 Task: Apply bulleted list to description text.
Action: Mouse moved to (500, 400)
Screenshot: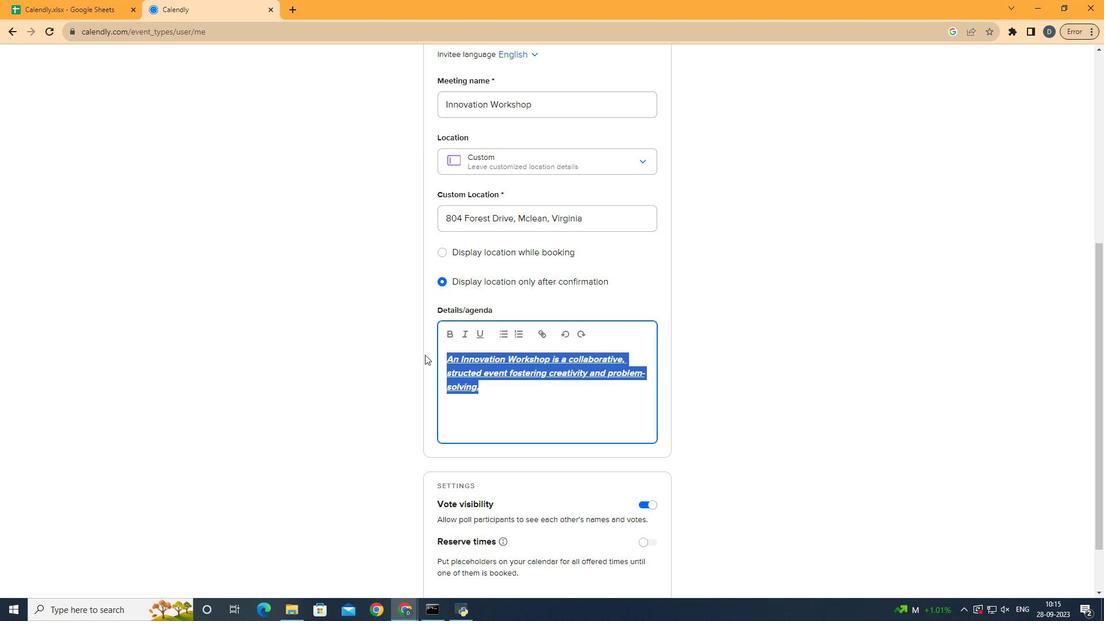 
Action: Mouse pressed left at (500, 400)
Screenshot: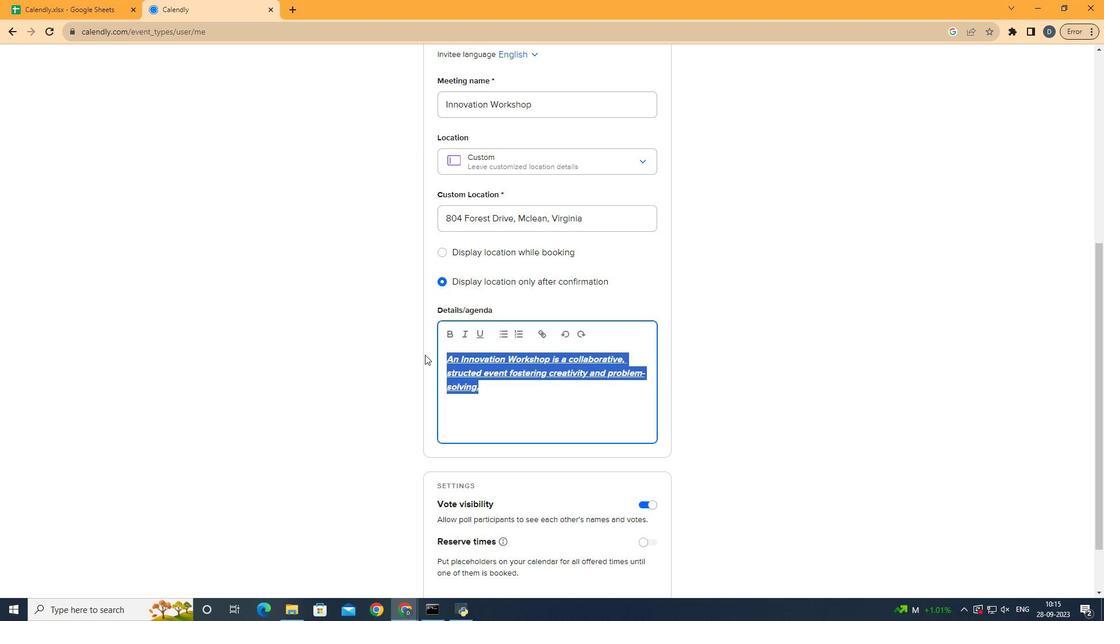 
Action: Mouse moved to (498, 338)
Screenshot: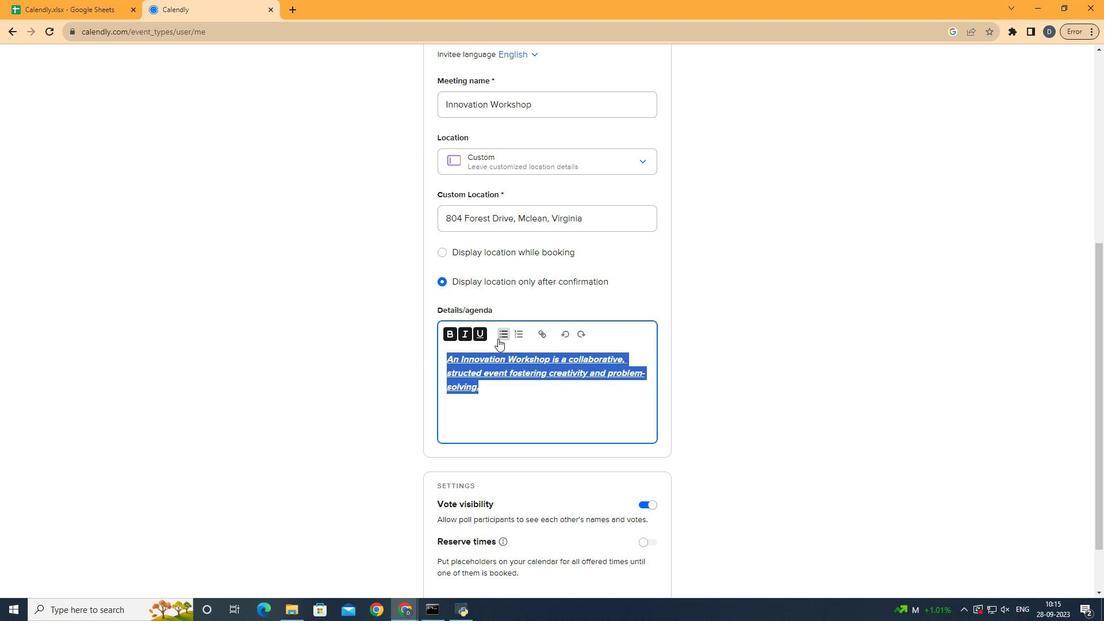 
Action: Mouse pressed left at (498, 338)
Screenshot: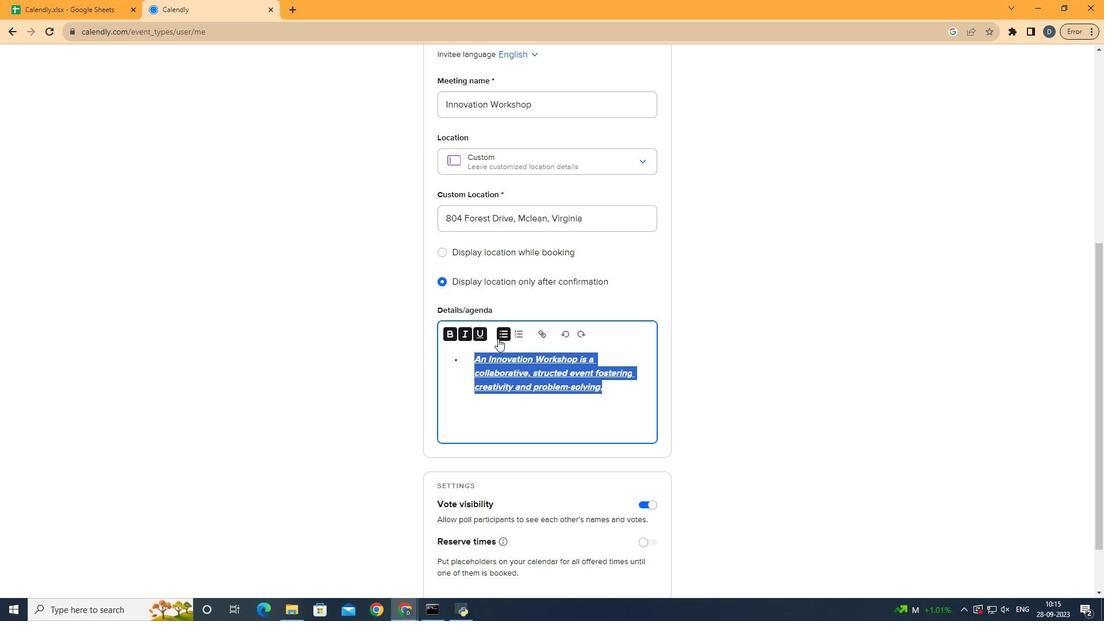 
Action: Mouse moved to (791, 377)
Screenshot: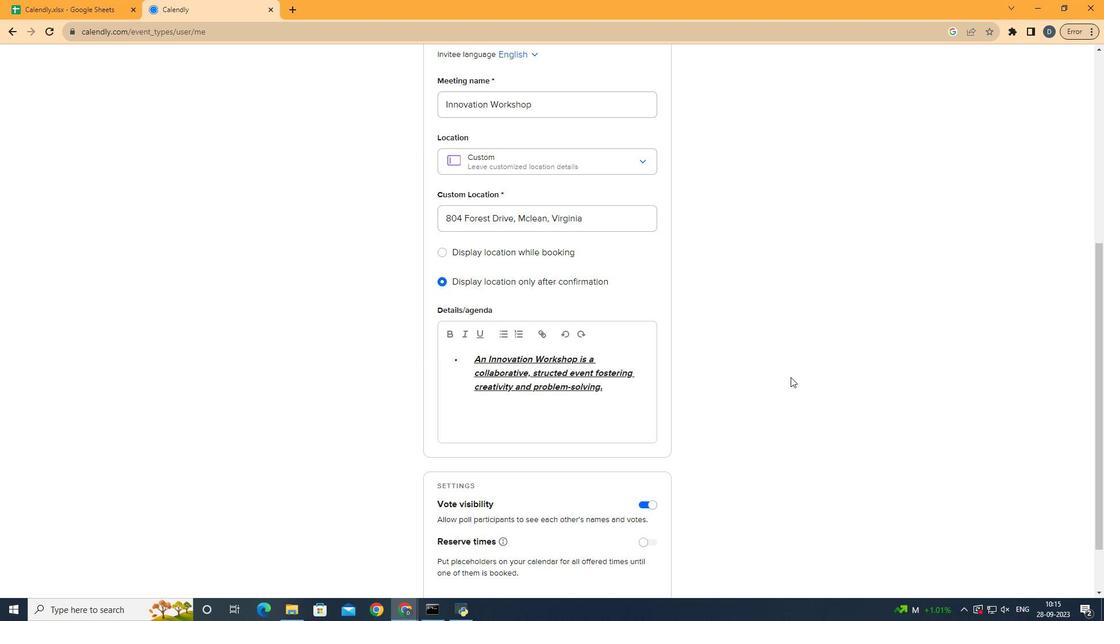 
Action: Mouse pressed left at (791, 377)
Screenshot: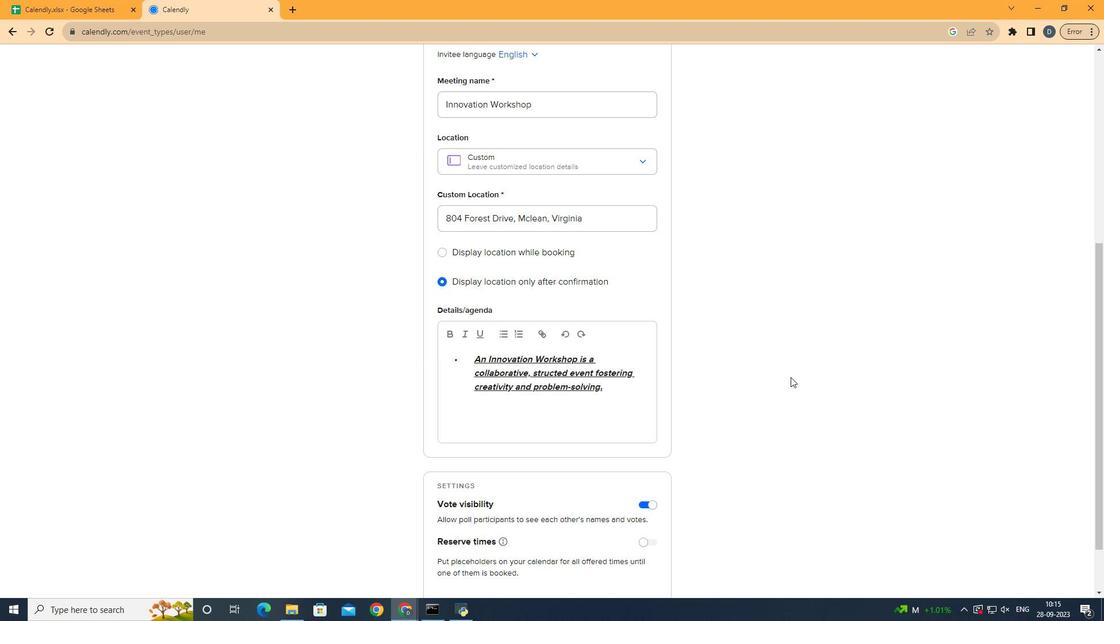 
